 Task: Edit the avatar of the profile "Smith" to Ramen.
Action: Mouse moved to (1352, 40)
Screenshot: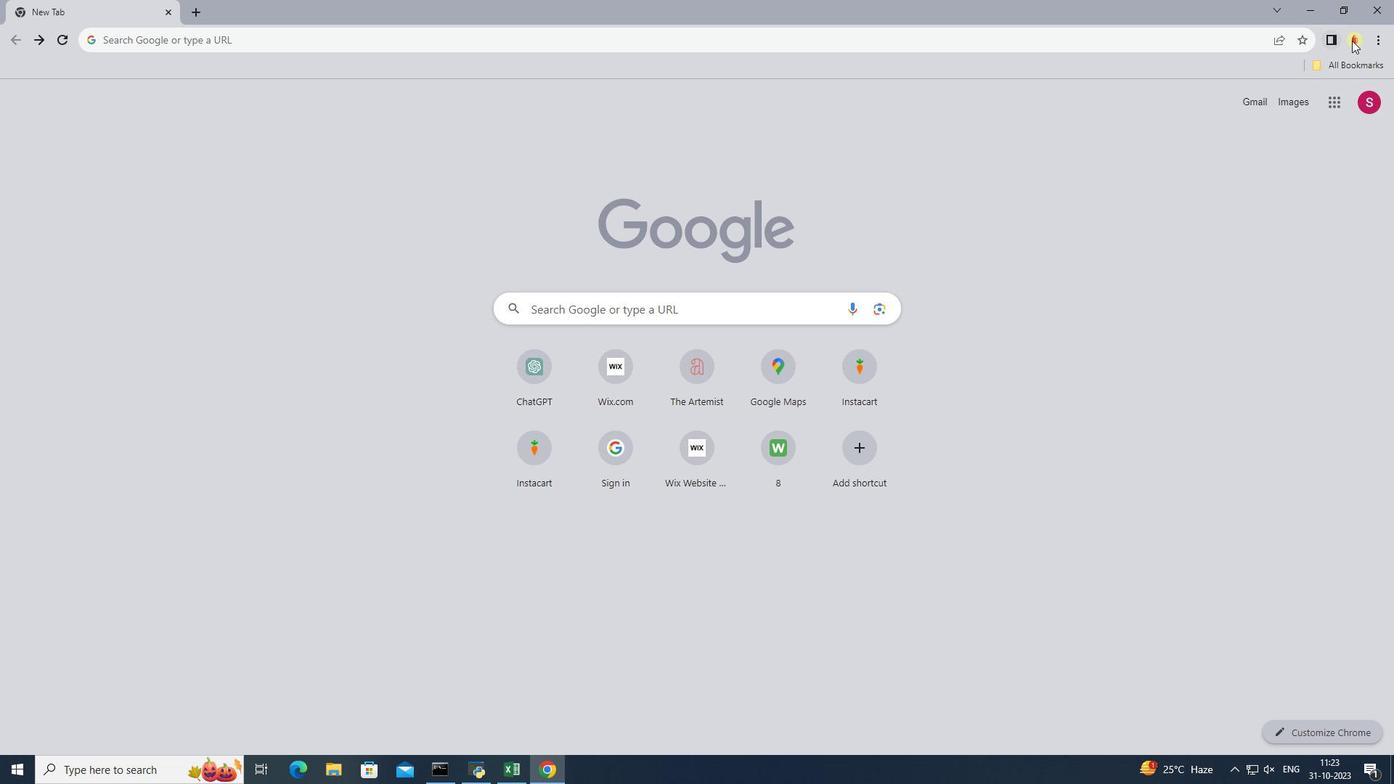 
Action: Mouse pressed left at (1352, 40)
Screenshot: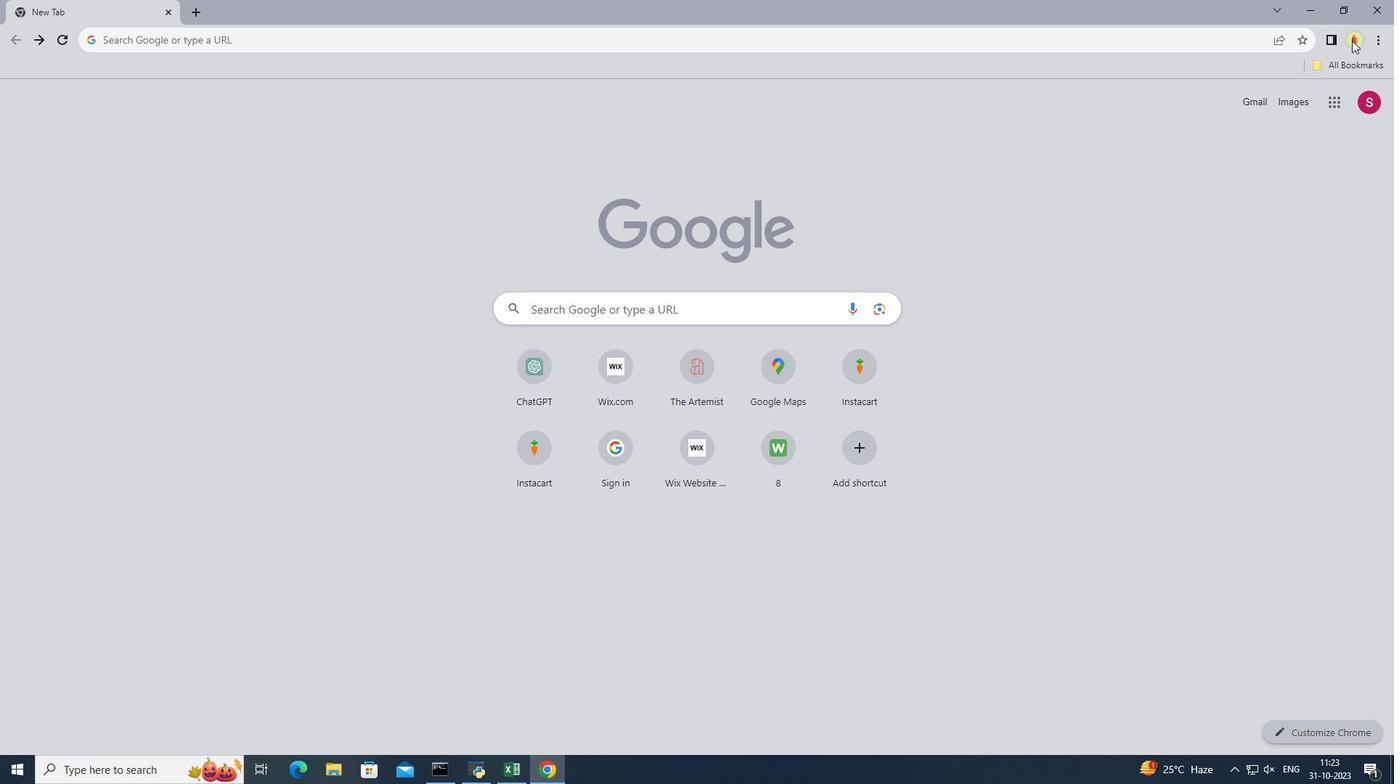 
Action: Mouse moved to (1344, 367)
Screenshot: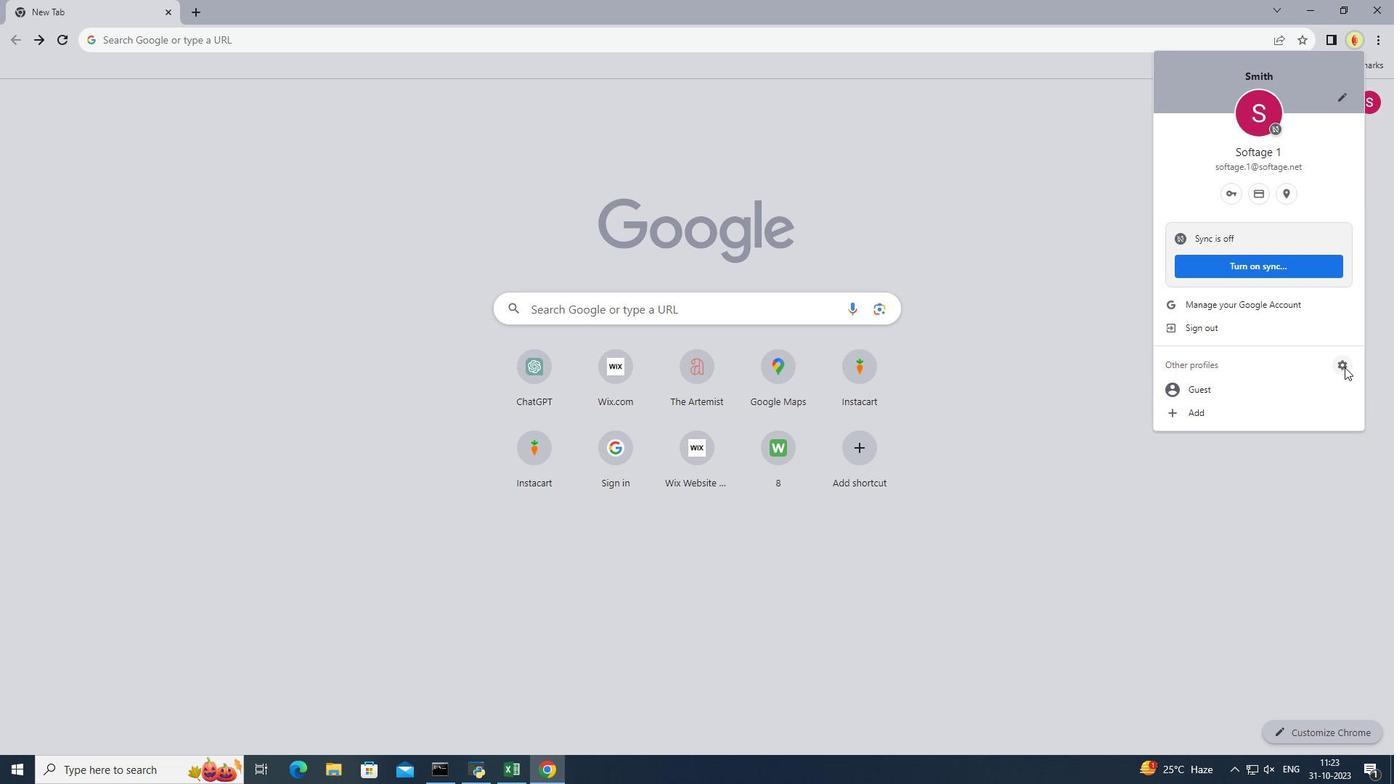 
Action: Mouse pressed left at (1344, 367)
Screenshot: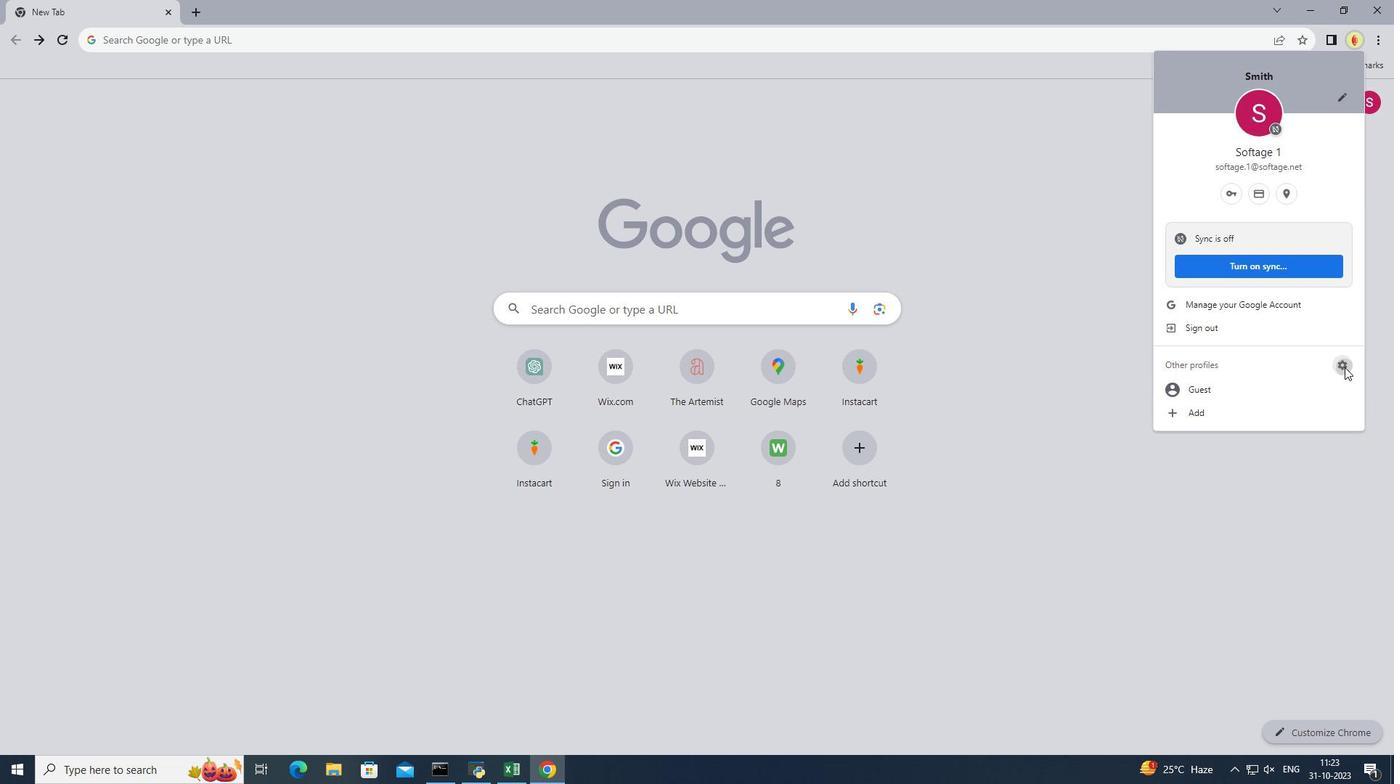 
Action: Mouse pressed left at (1344, 367)
Screenshot: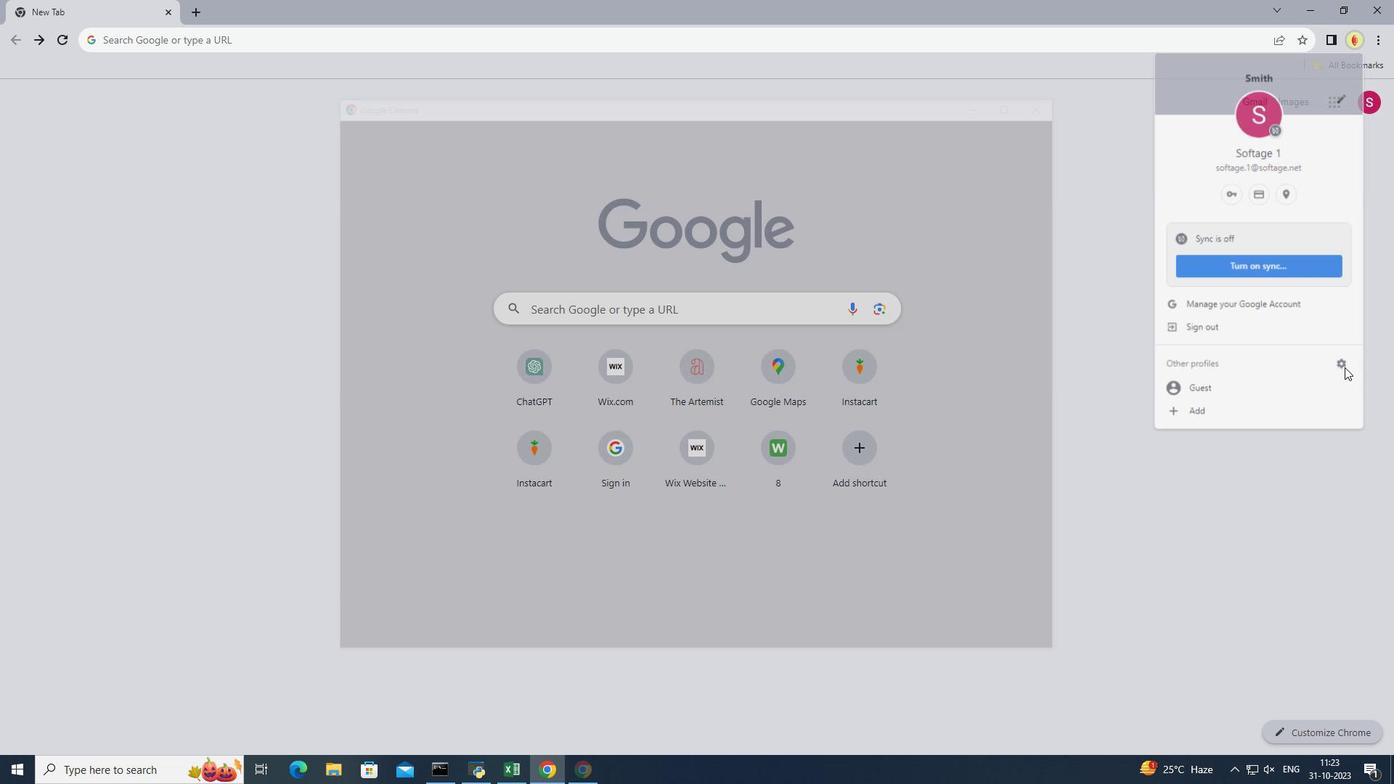 
Action: Mouse moved to (685, 391)
Screenshot: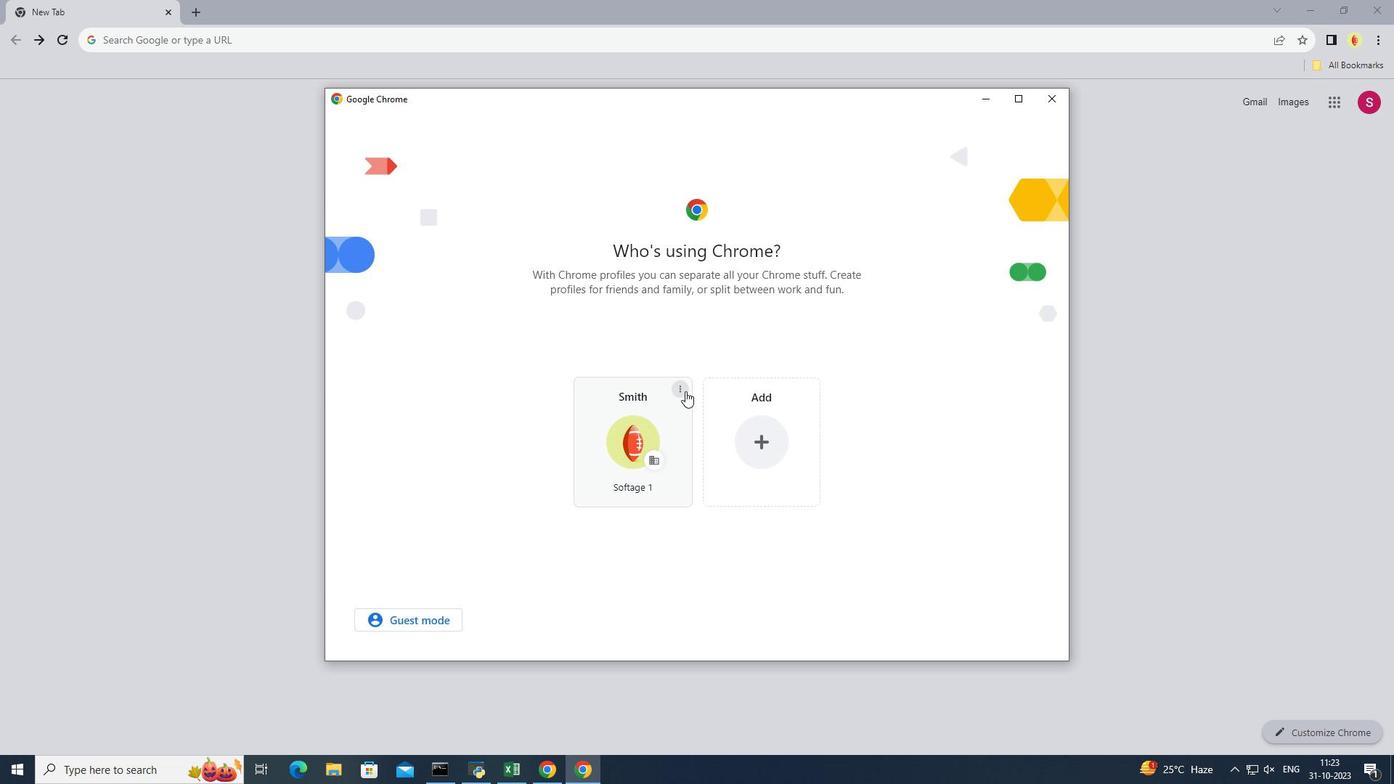 
Action: Mouse pressed left at (685, 391)
Screenshot: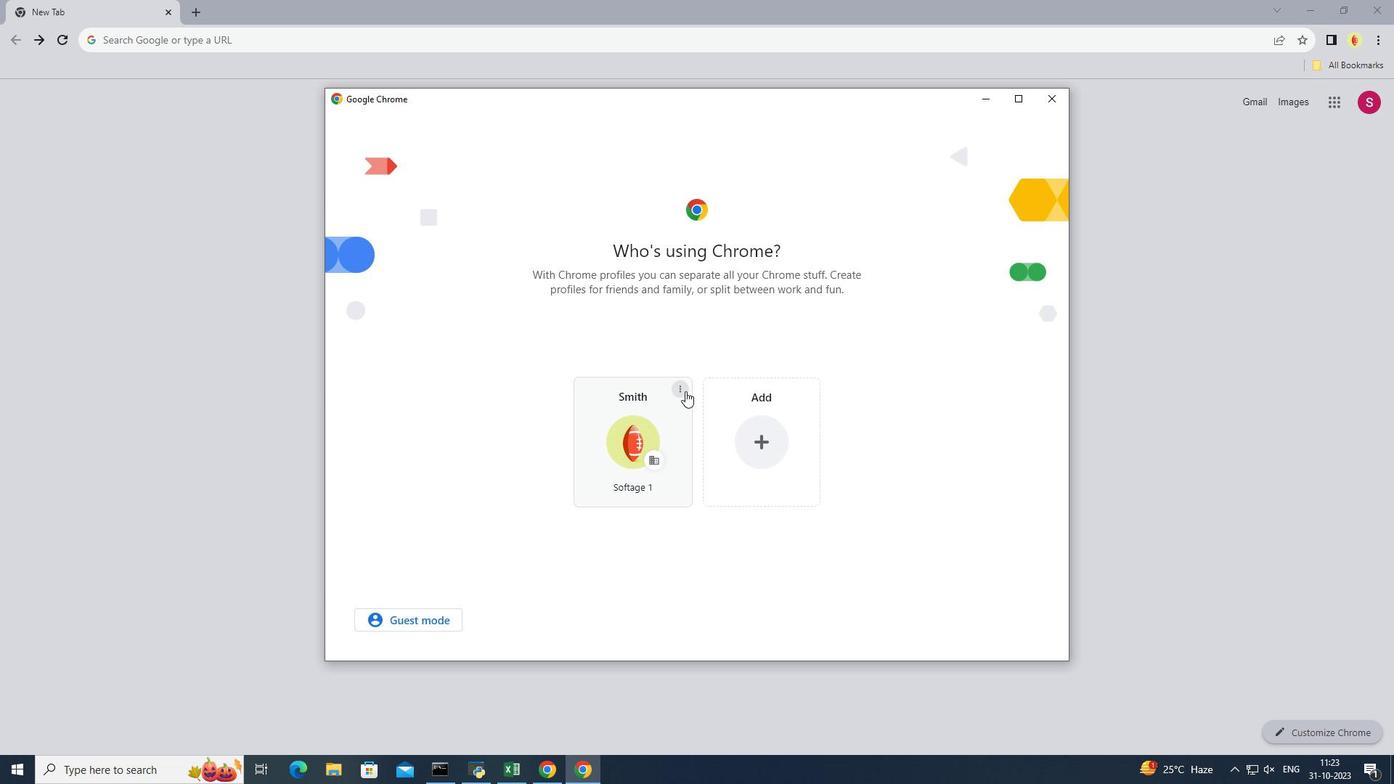 
Action: Mouse moved to (675, 398)
Screenshot: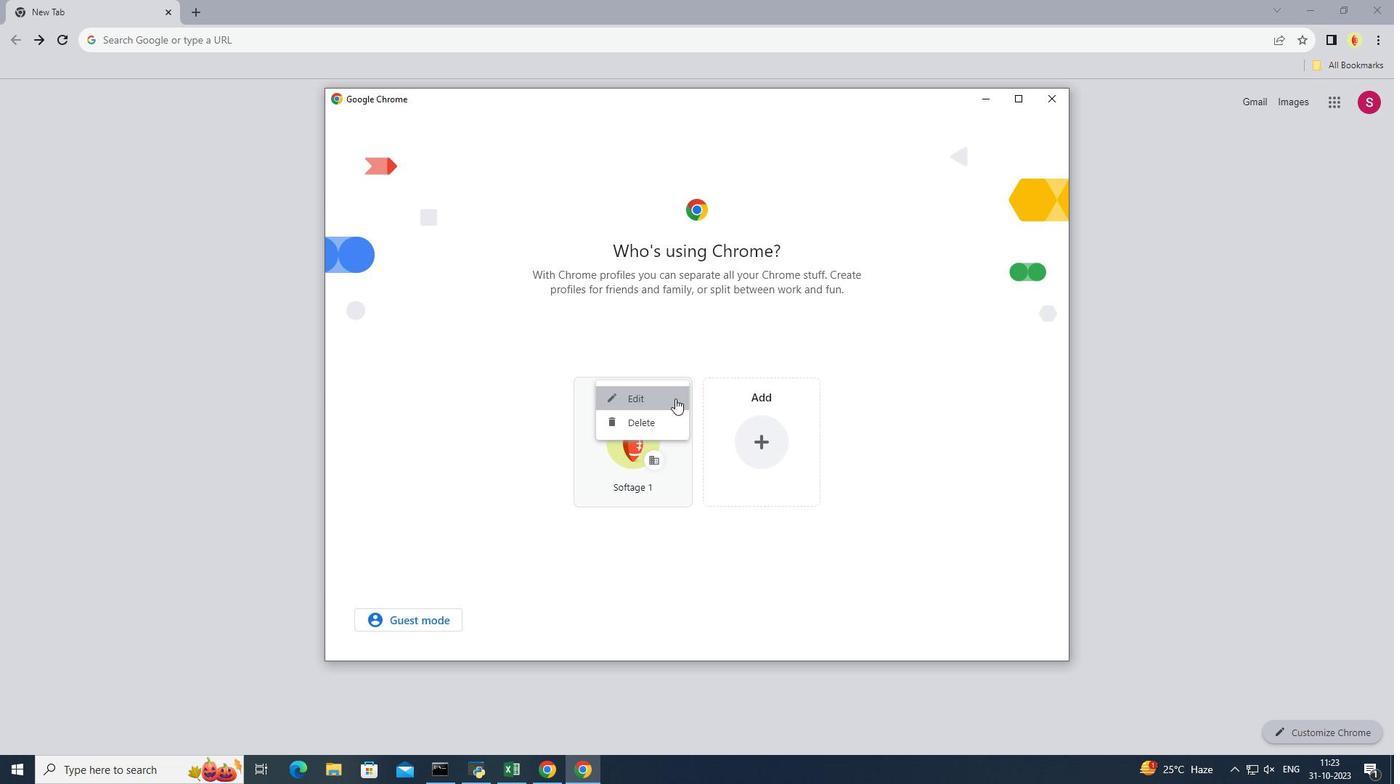 
Action: Mouse pressed left at (675, 398)
Screenshot: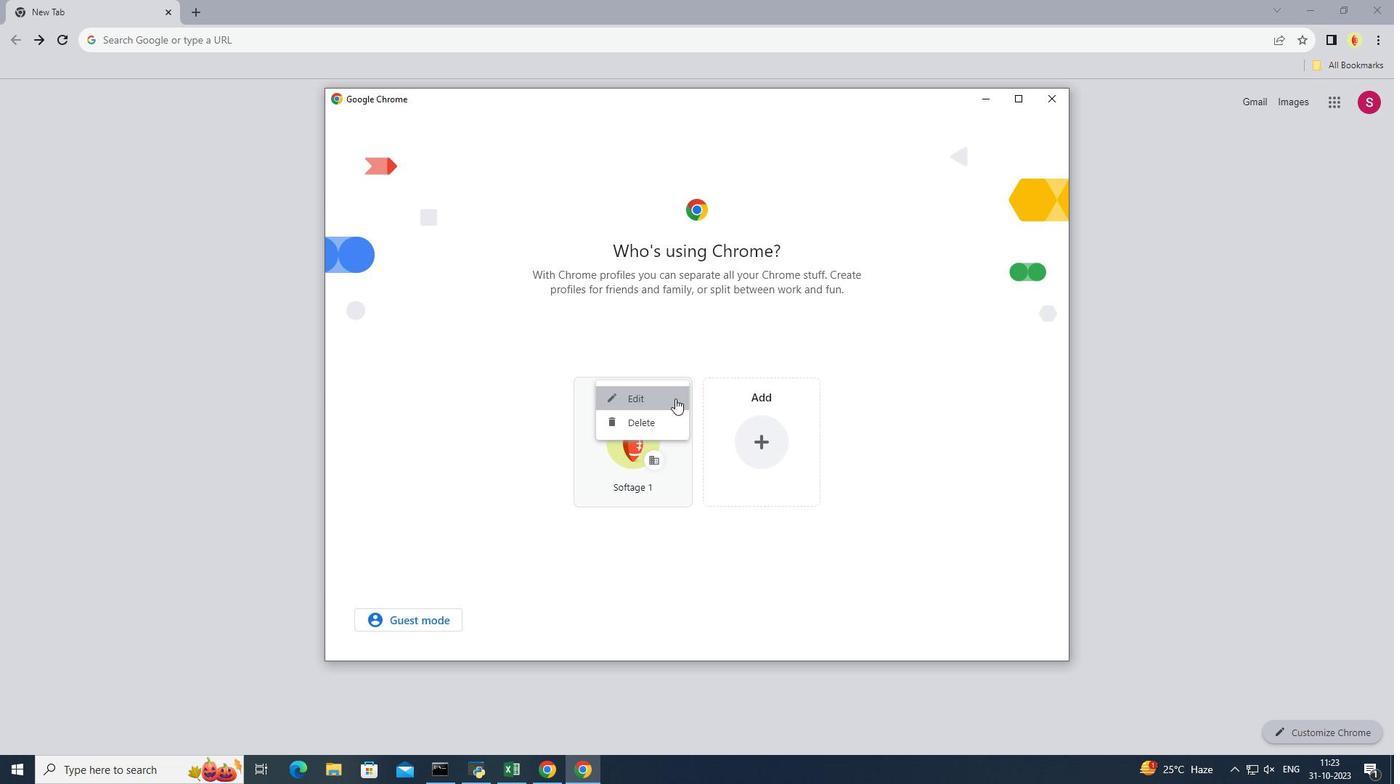 
Action: Mouse moved to (1117, 507)
Screenshot: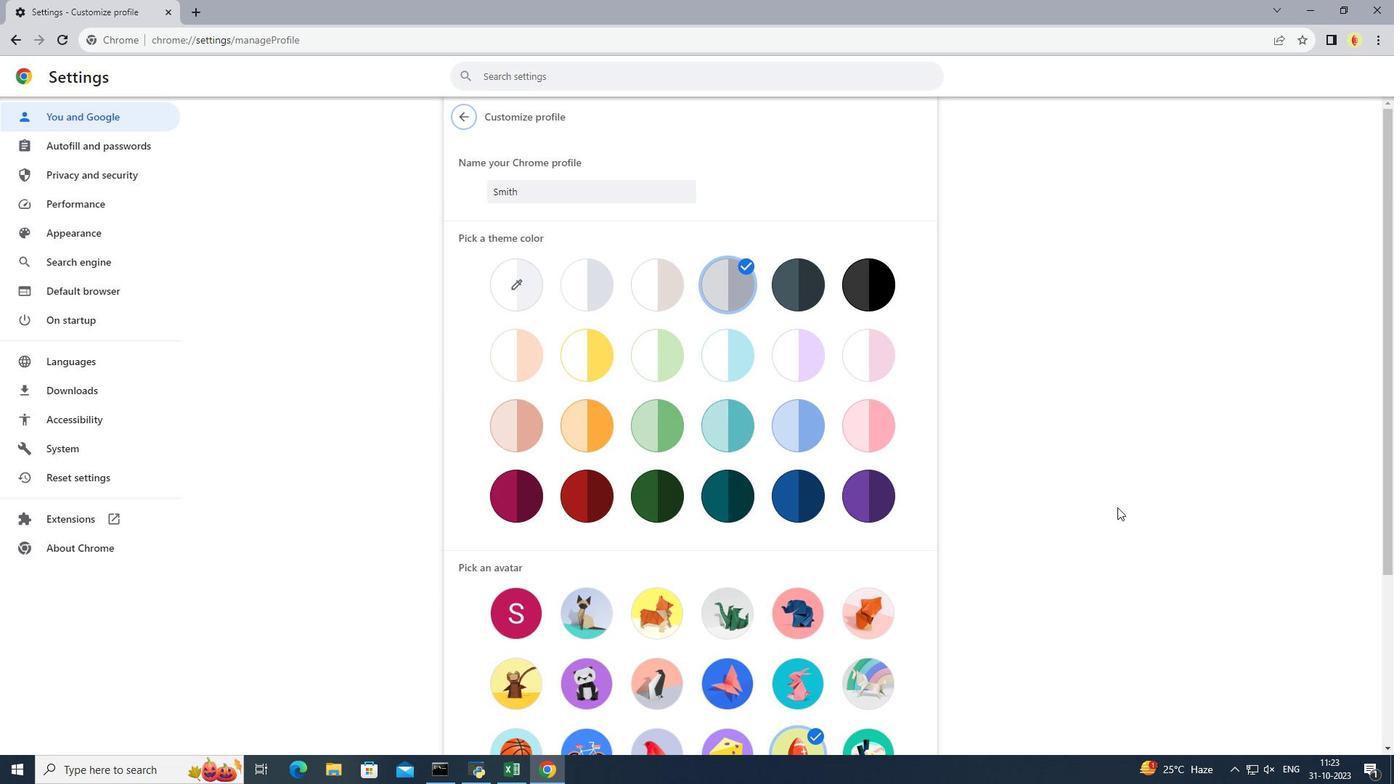 
Action: Mouse scrolled (1117, 506) with delta (0, 0)
Screenshot: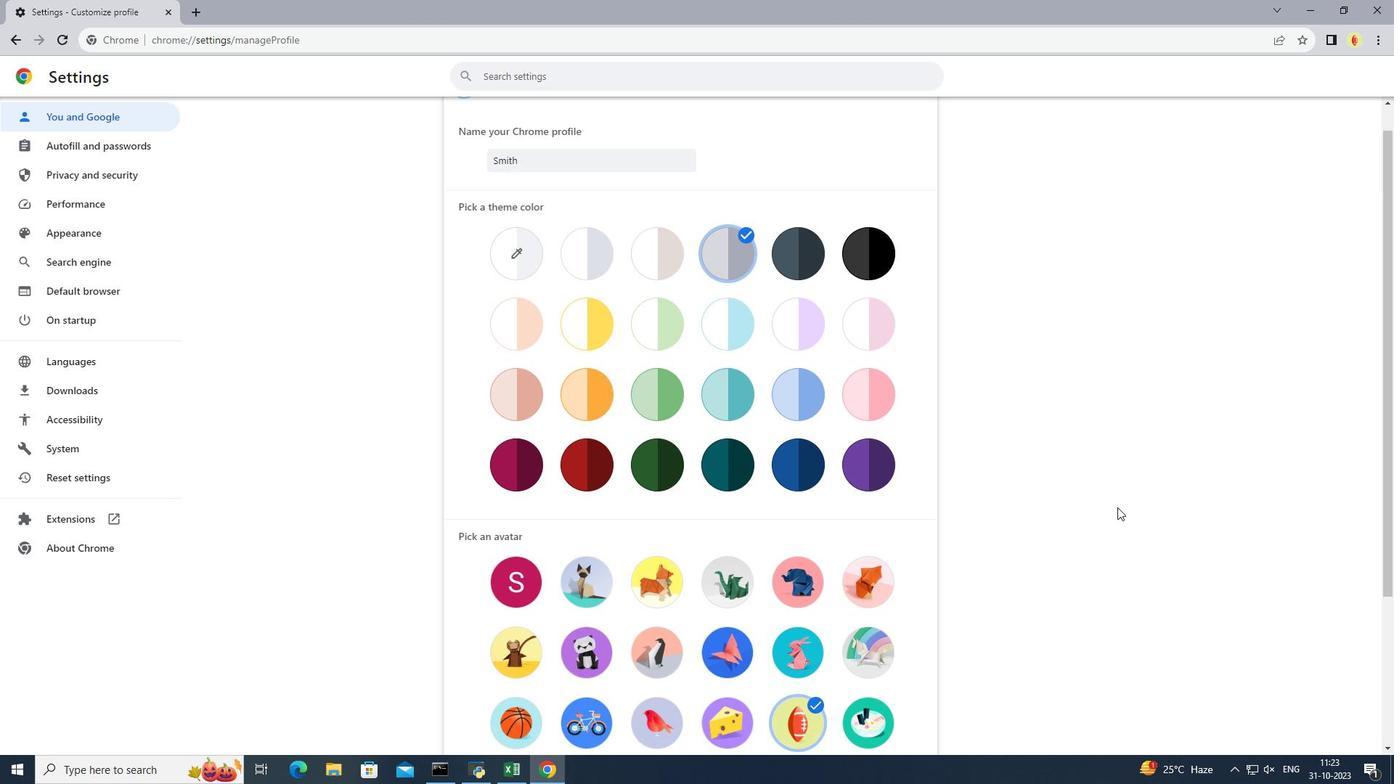 
Action: Mouse scrolled (1117, 506) with delta (0, 0)
Screenshot: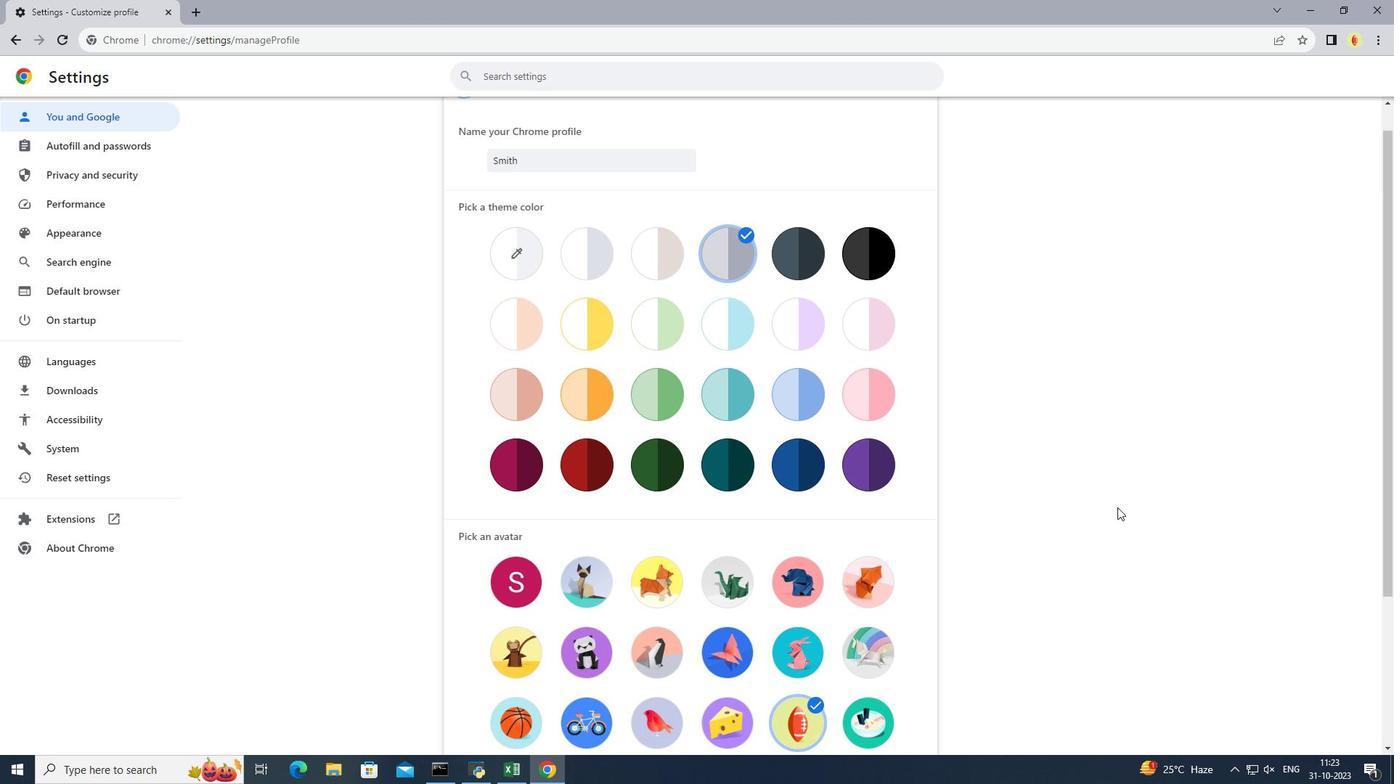 
Action: Mouse scrolled (1117, 506) with delta (0, 0)
Screenshot: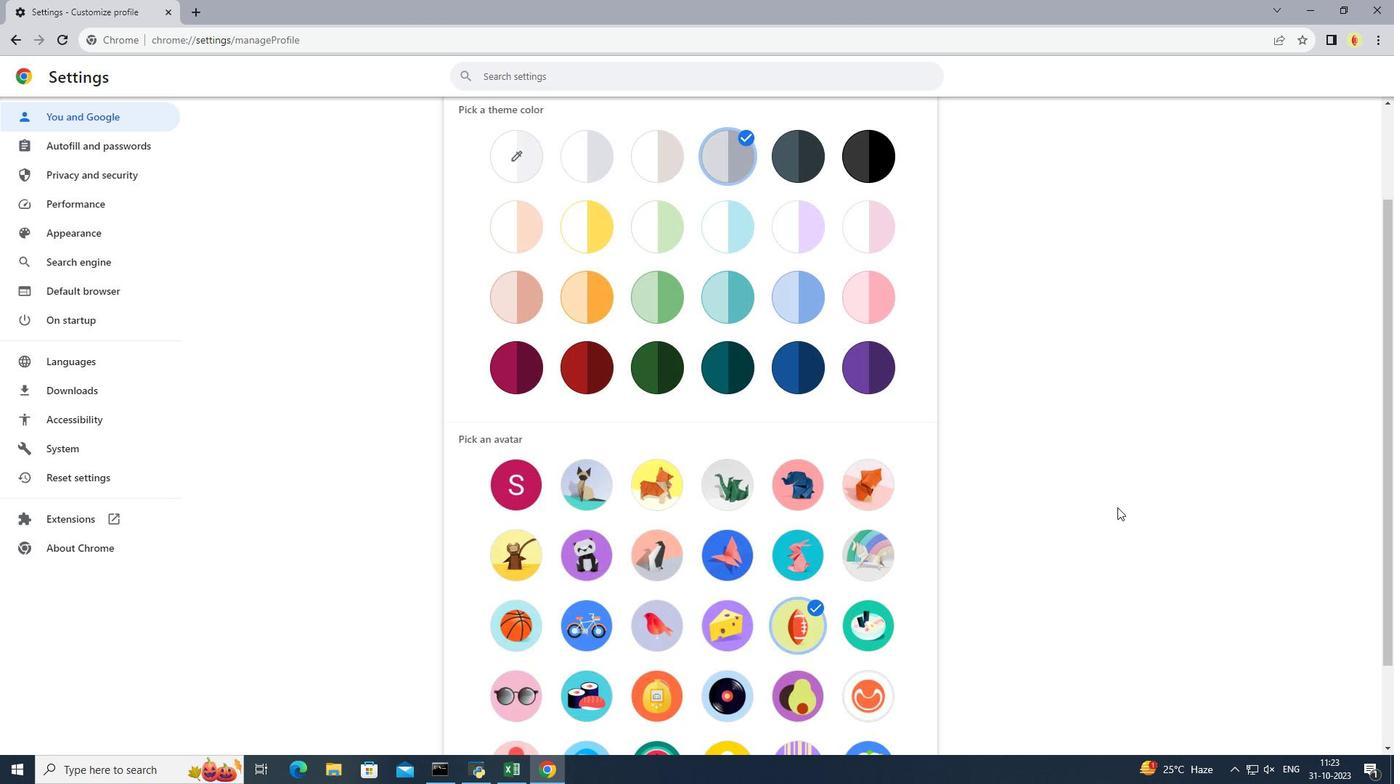 
Action: Mouse scrolled (1117, 506) with delta (0, 0)
Screenshot: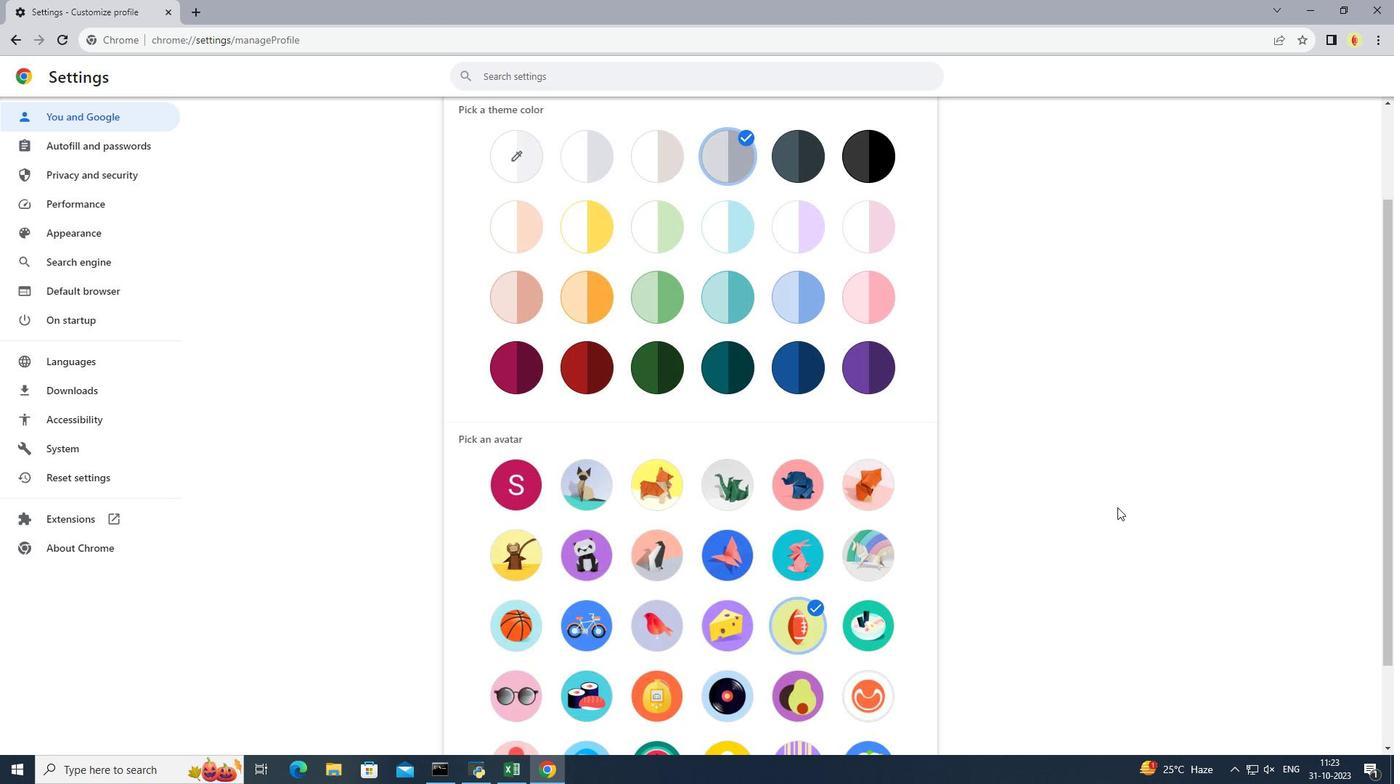 
Action: Mouse scrolled (1117, 506) with delta (0, 0)
Screenshot: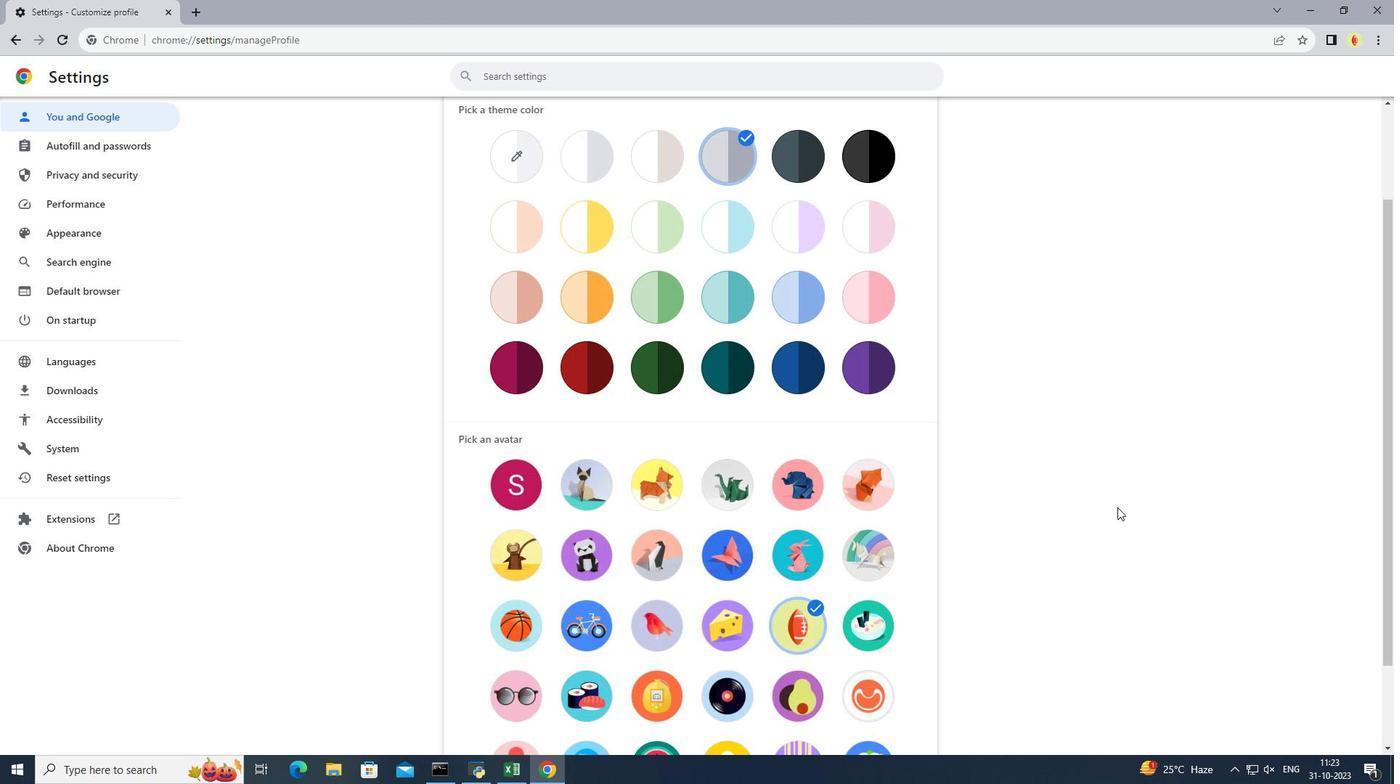 
Action: Mouse moved to (858, 514)
Screenshot: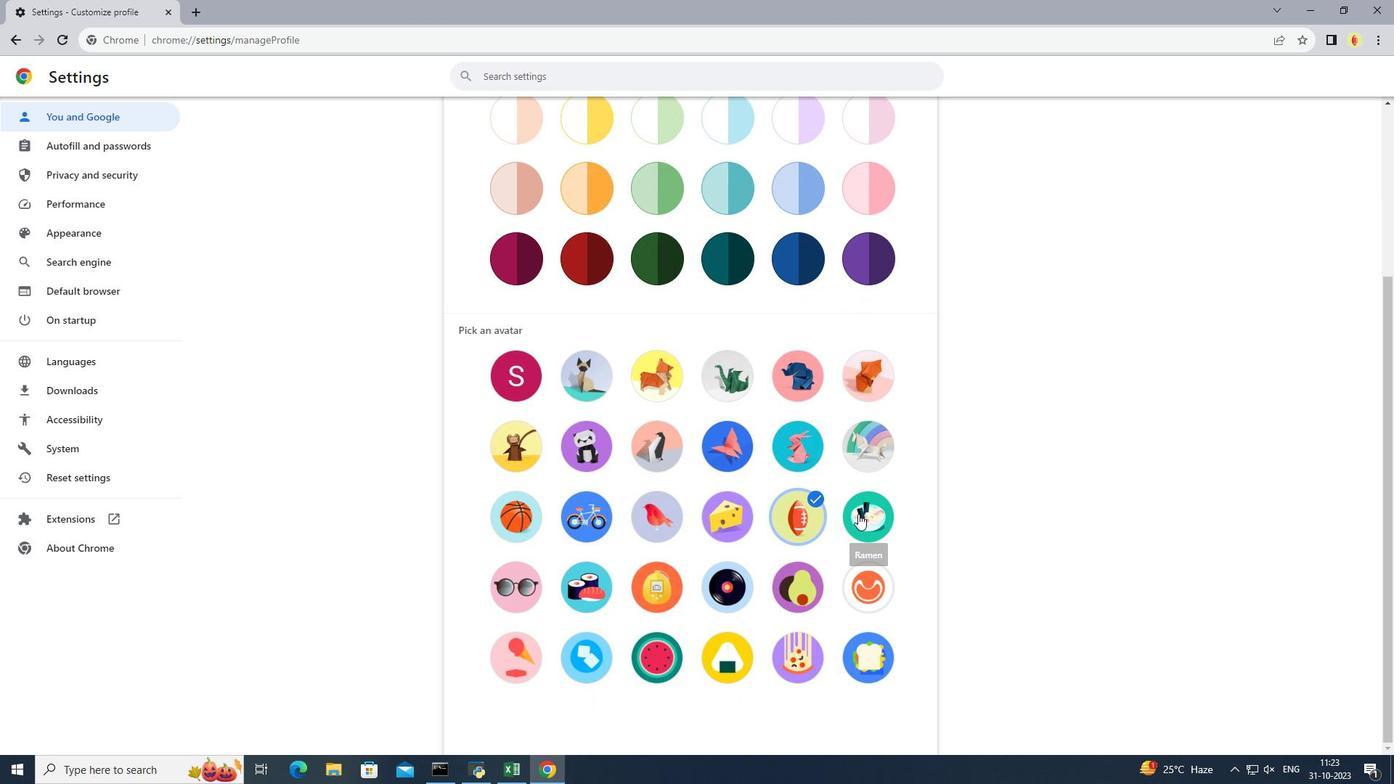 
Action: Mouse pressed left at (858, 514)
Screenshot: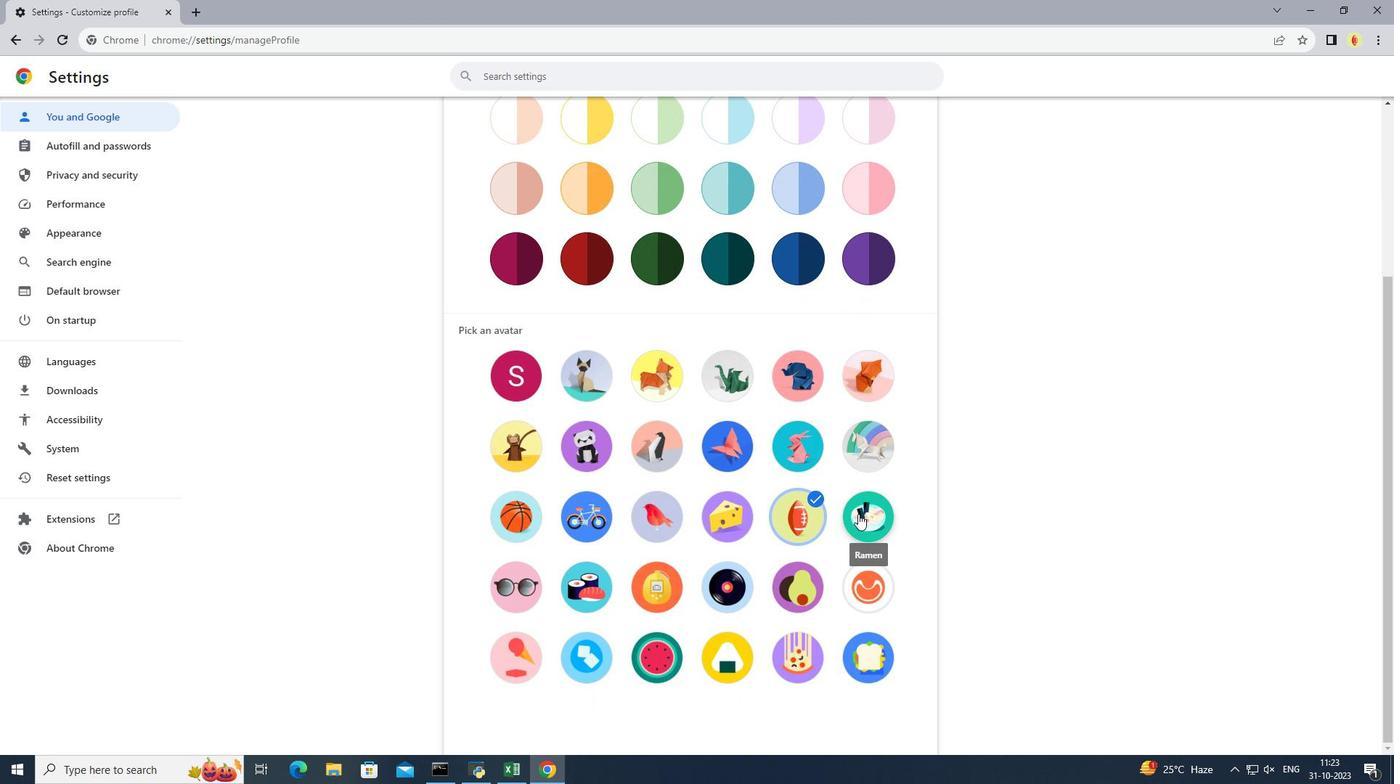 
Action: Mouse moved to (988, 505)
Screenshot: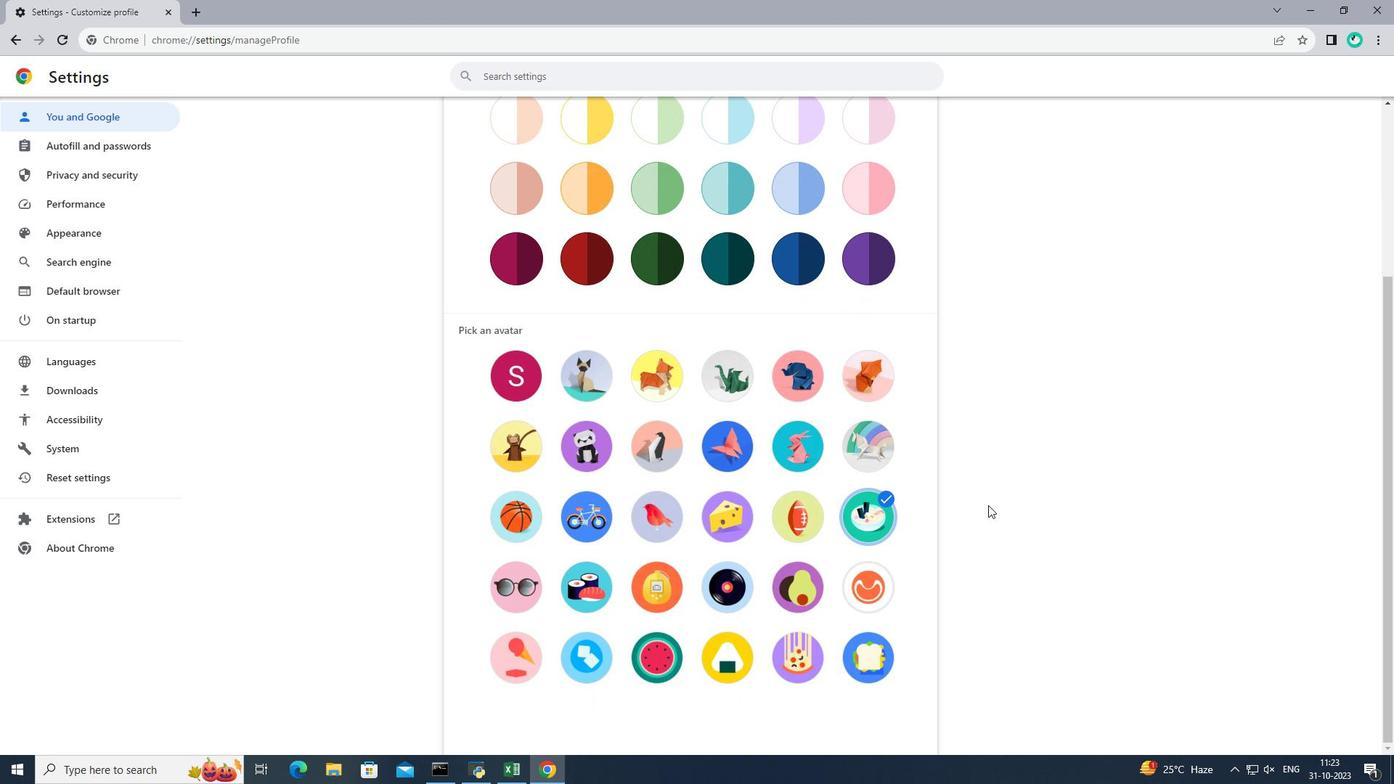 
